 Task: Create Card Card0009 in Board Board0003 in Development in Trello
Action: Mouse moved to (640, 69)
Screenshot: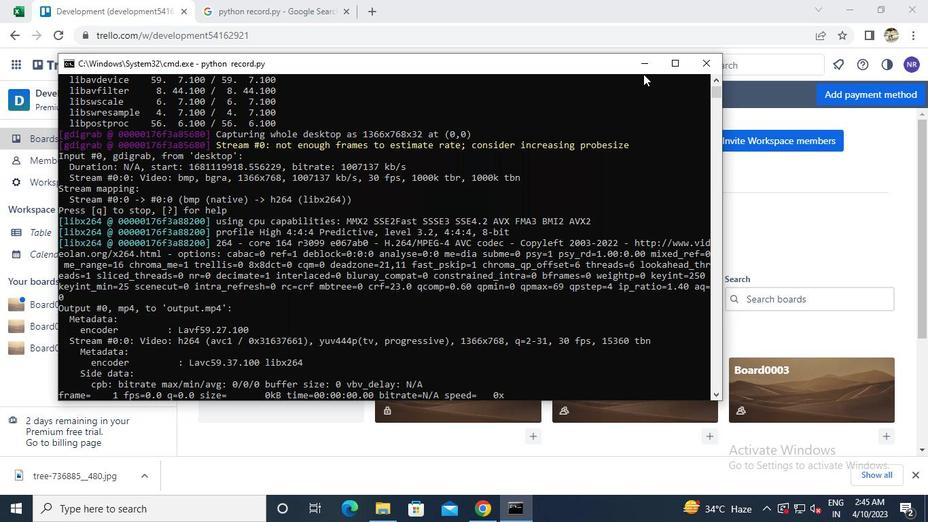 
Action: Mouse pressed left at (640, 69)
Screenshot: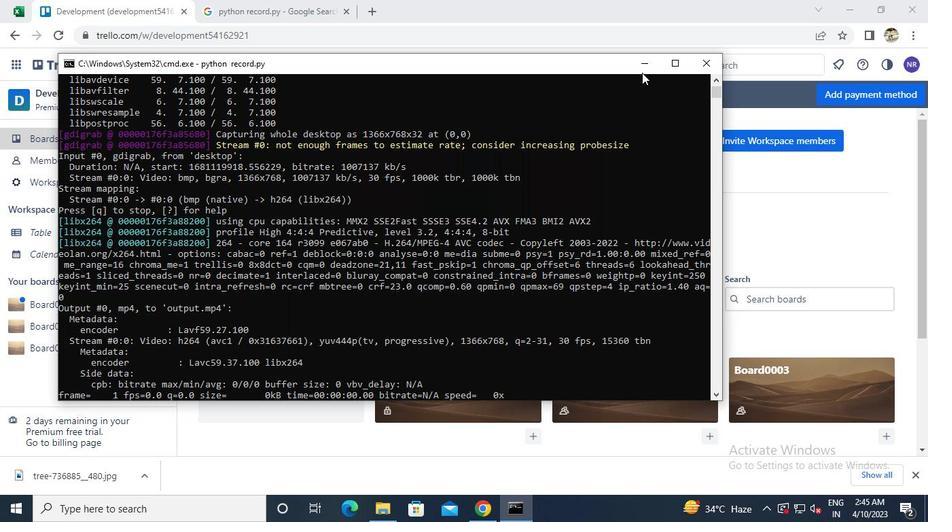 
Action: Mouse moved to (796, 386)
Screenshot: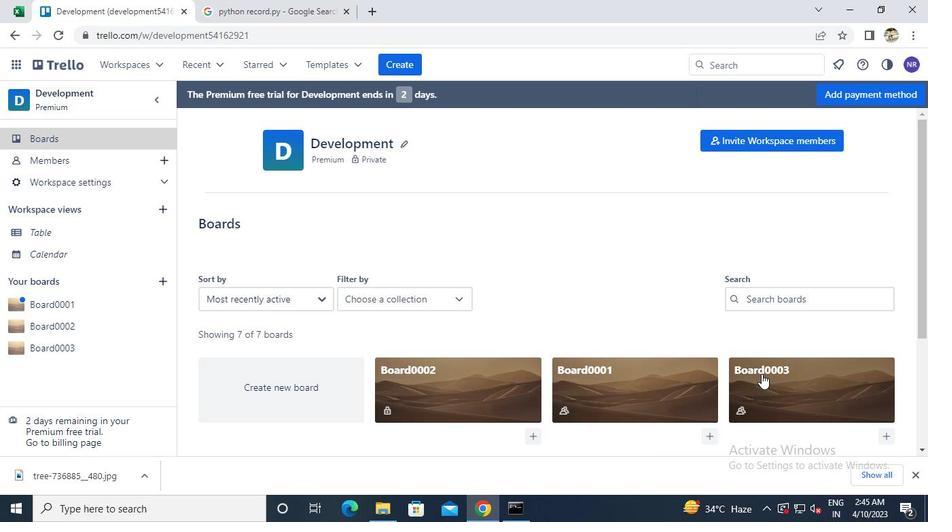 
Action: Mouse pressed left at (796, 386)
Screenshot: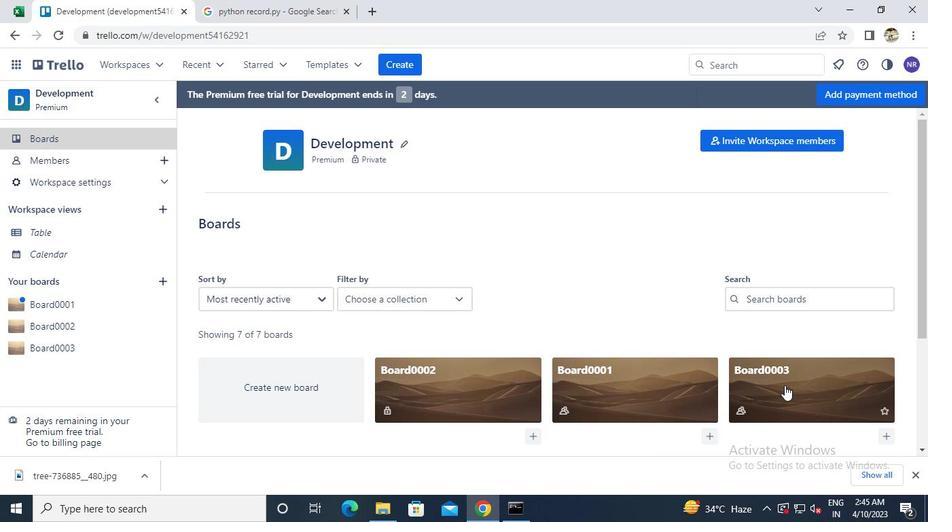
Action: Mouse moved to (249, 203)
Screenshot: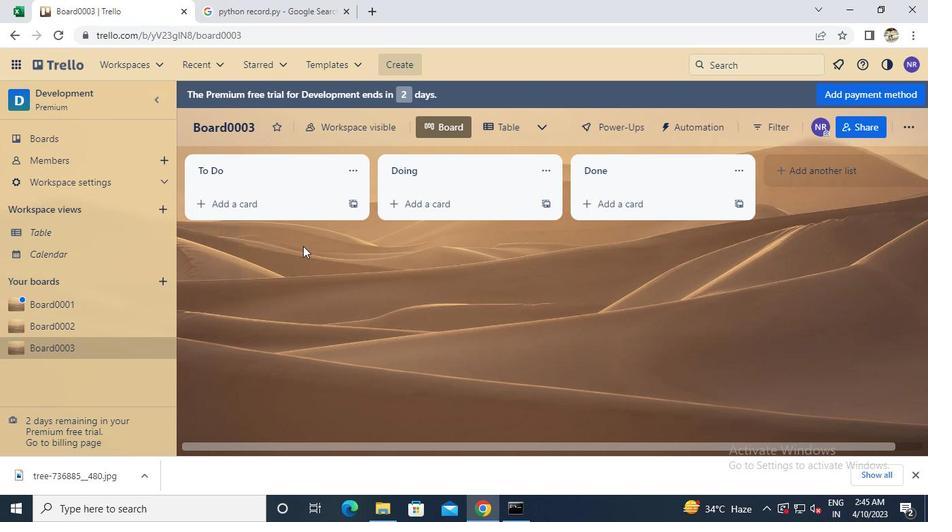 
Action: Mouse pressed left at (249, 203)
Screenshot: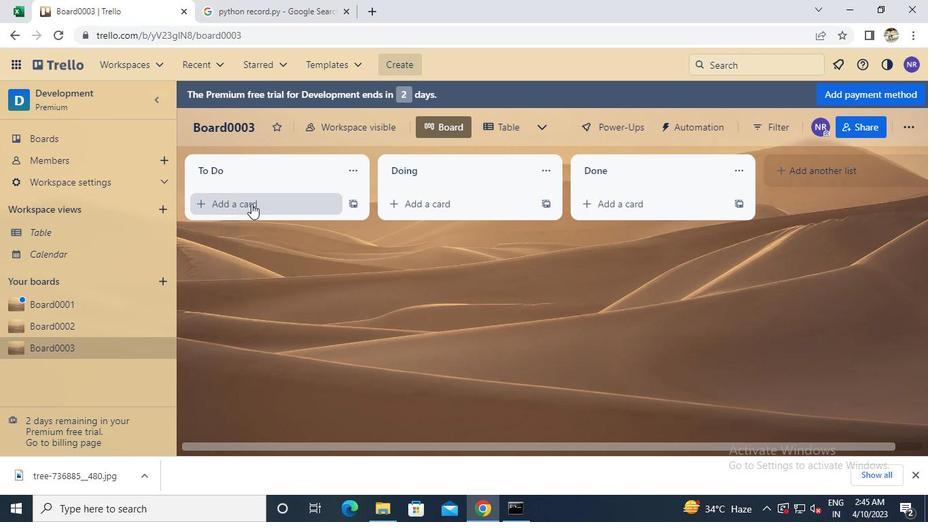 
Action: Keyboard Key.caps_lock
Screenshot: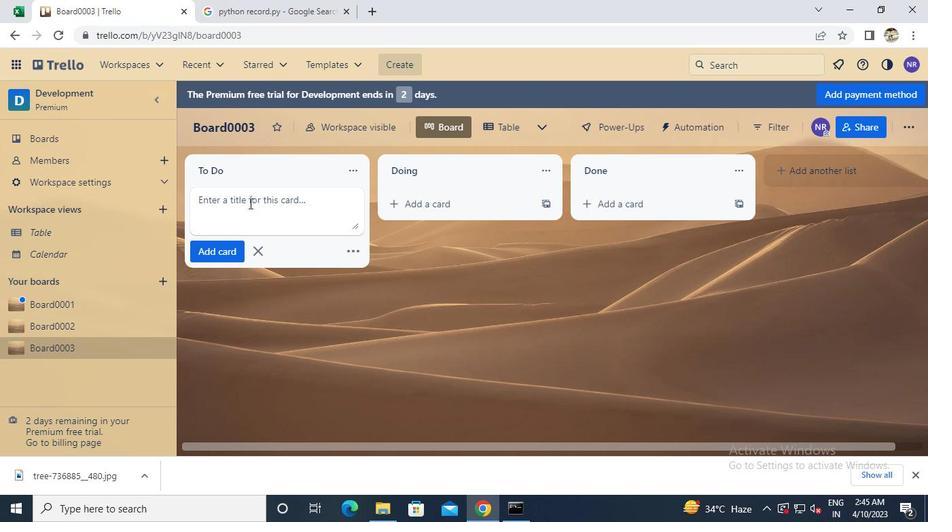 
Action: Keyboard c
Screenshot: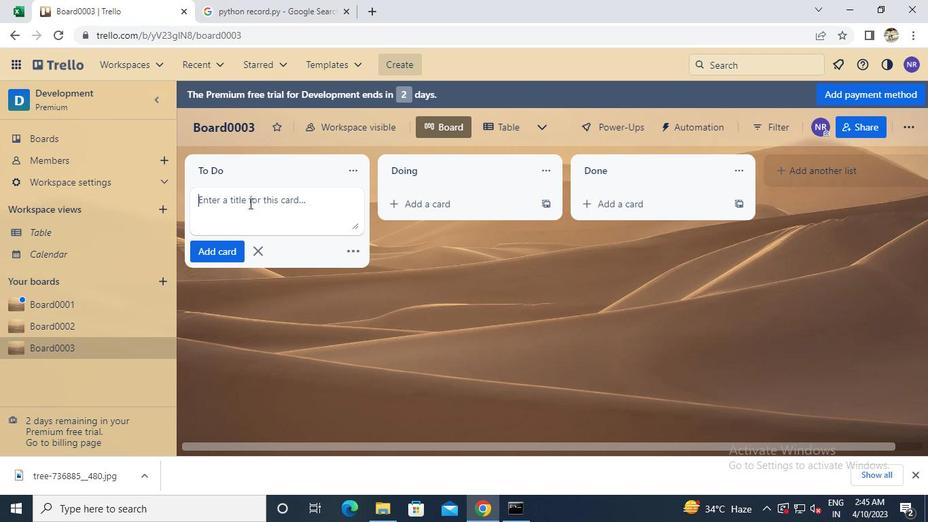 
Action: Keyboard Key.caps_lock
Screenshot: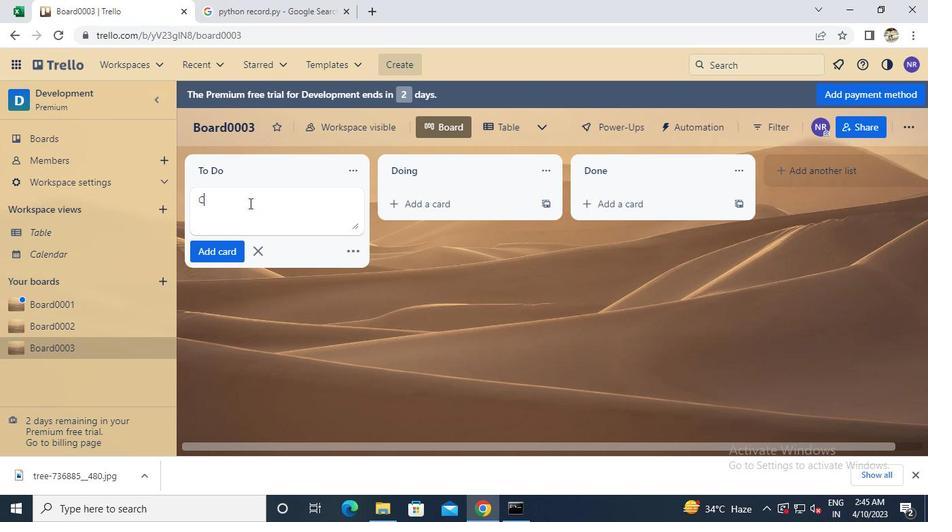
Action: Keyboard a
Screenshot: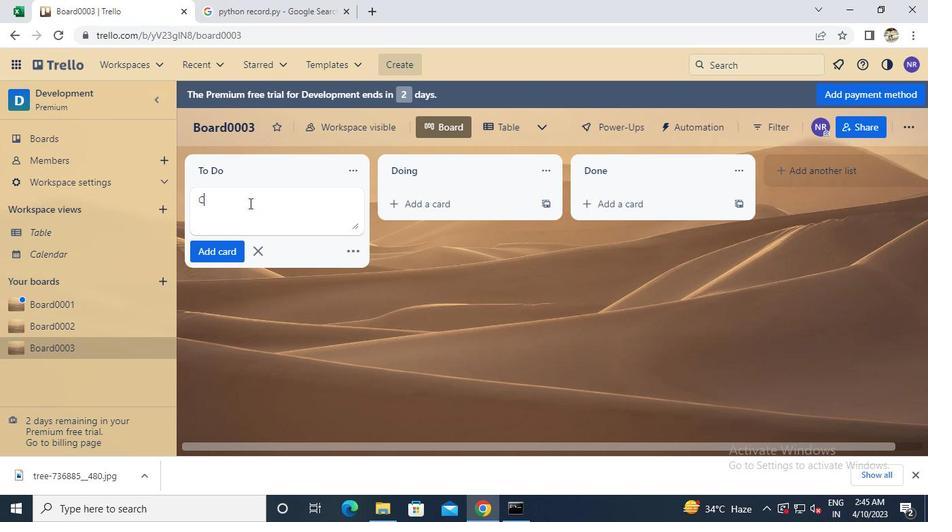 
Action: Keyboard r
Screenshot: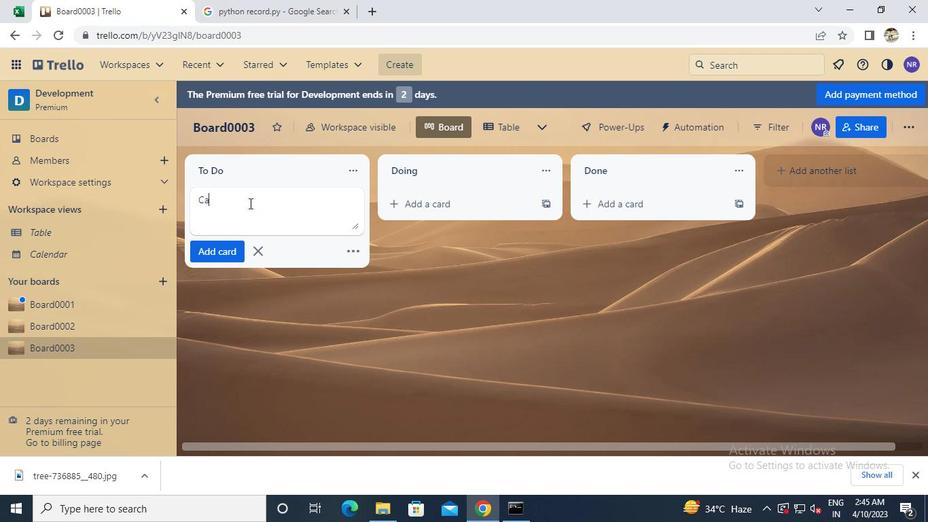 
Action: Keyboard d
Screenshot: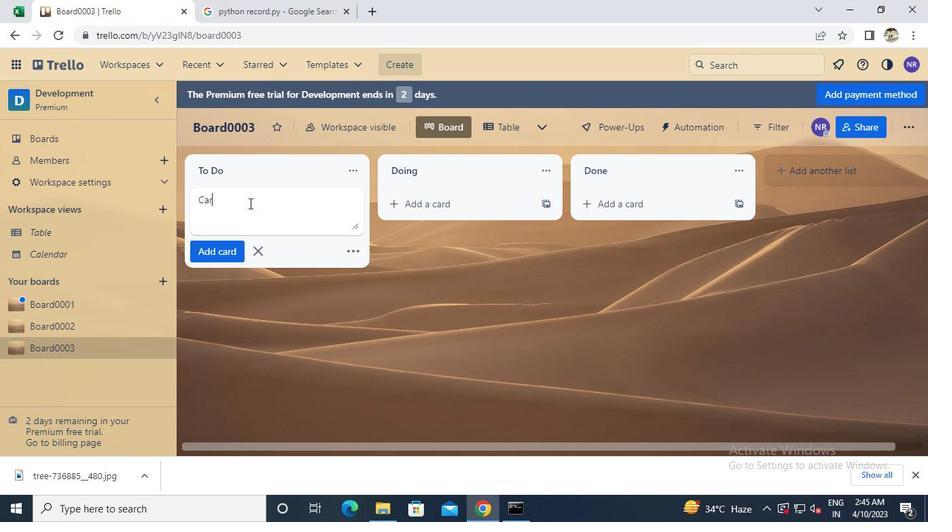 
Action: Keyboard 0
Screenshot: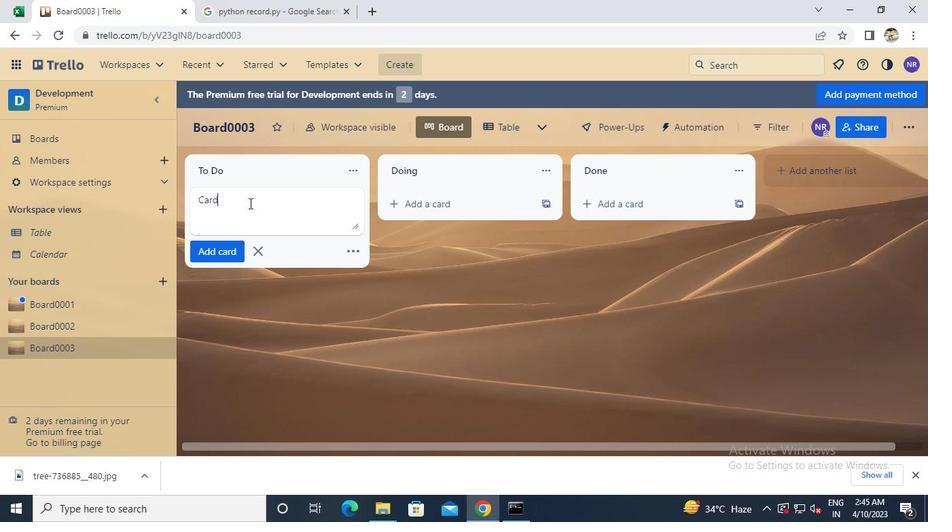 
Action: Keyboard 0
Screenshot: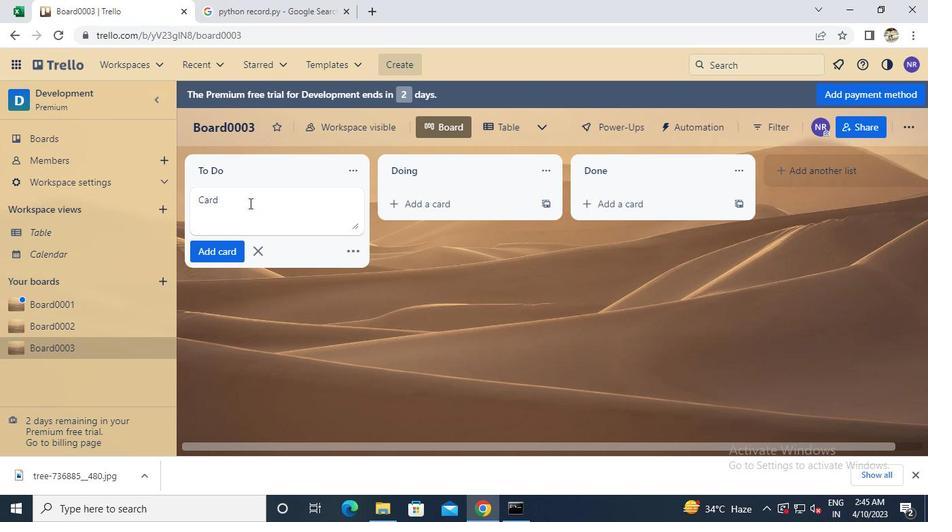 
Action: Keyboard 0
Screenshot: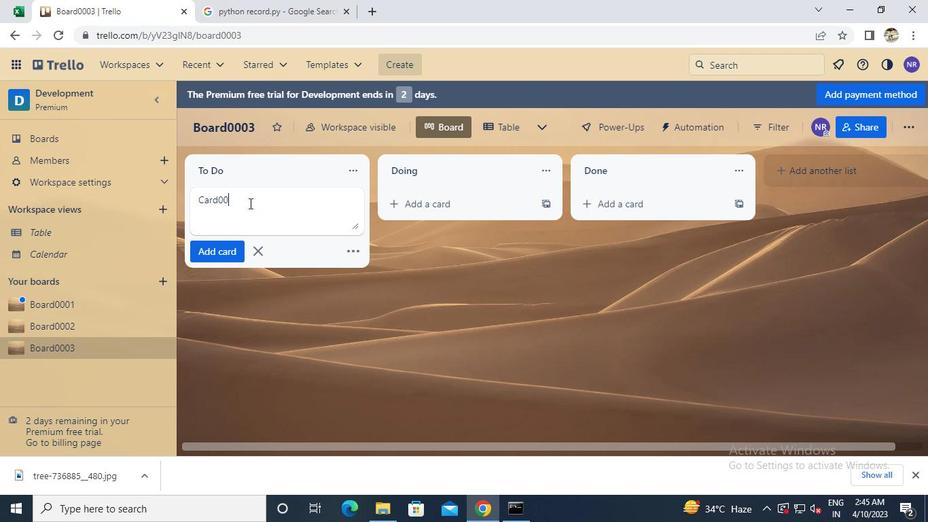 
Action: Keyboard 9
Screenshot: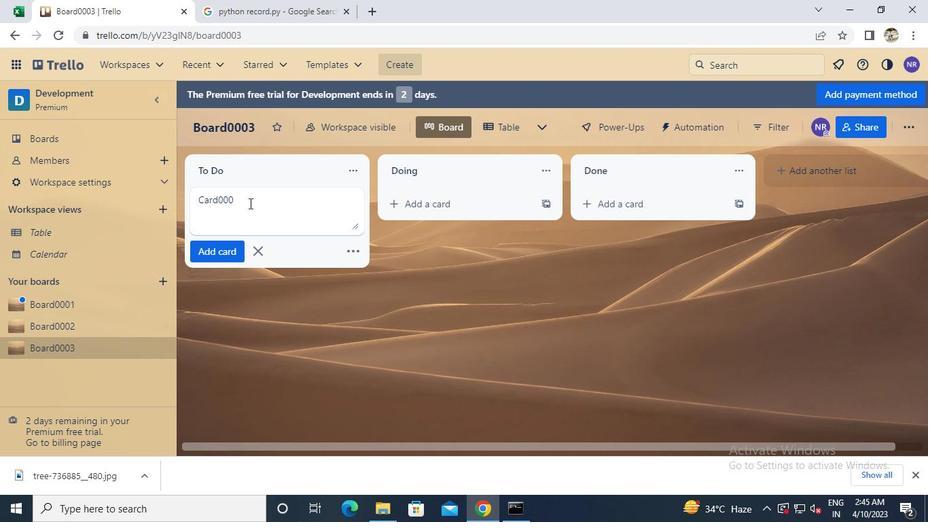 
Action: Mouse moved to (235, 252)
Screenshot: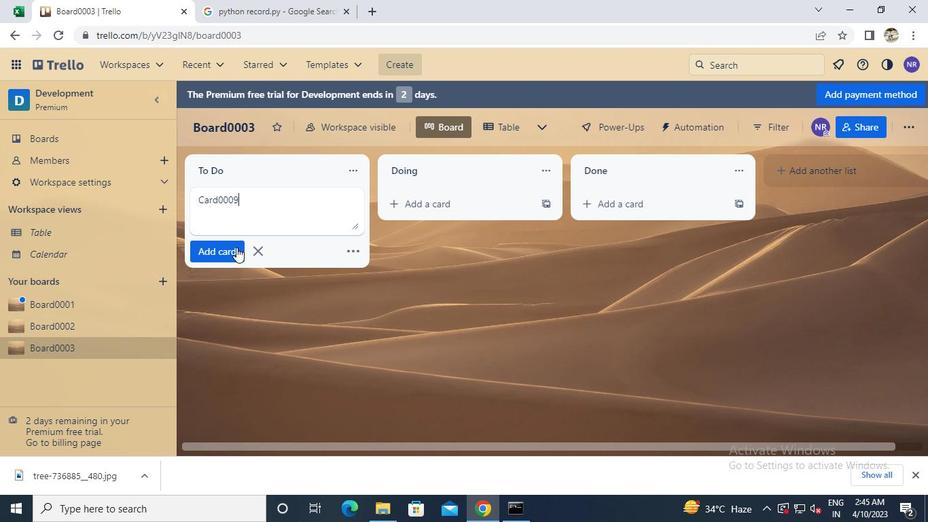 
Action: Mouse pressed left at (235, 252)
Screenshot: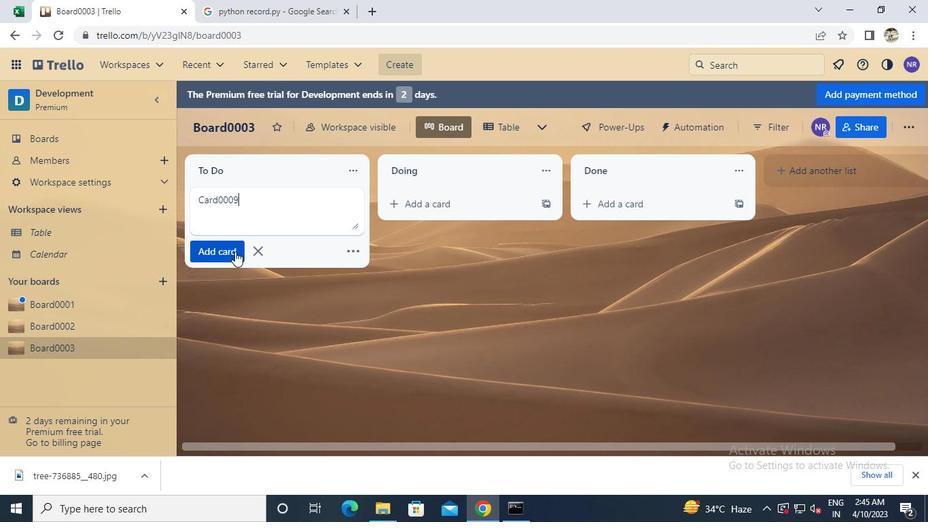 
Action: Mouse moved to (520, 512)
Screenshot: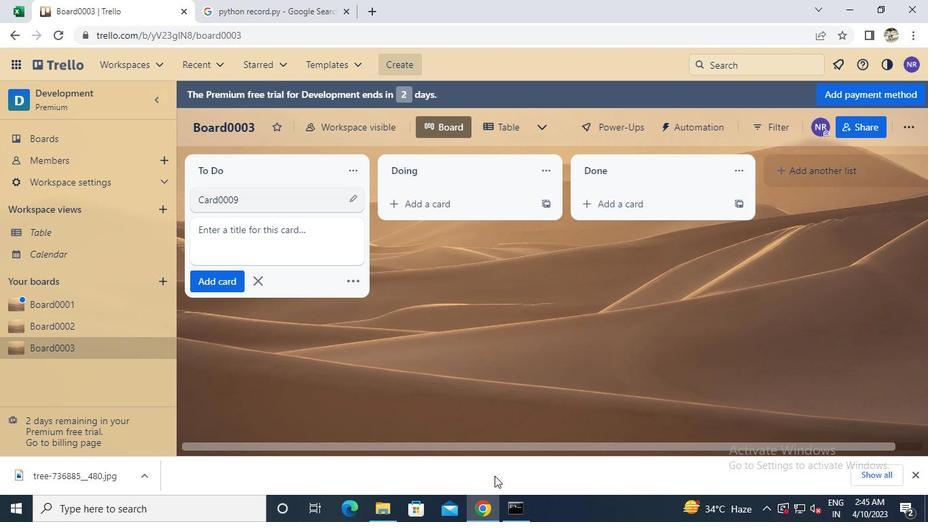 
Action: Mouse pressed left at (520, 512)
Screenshot: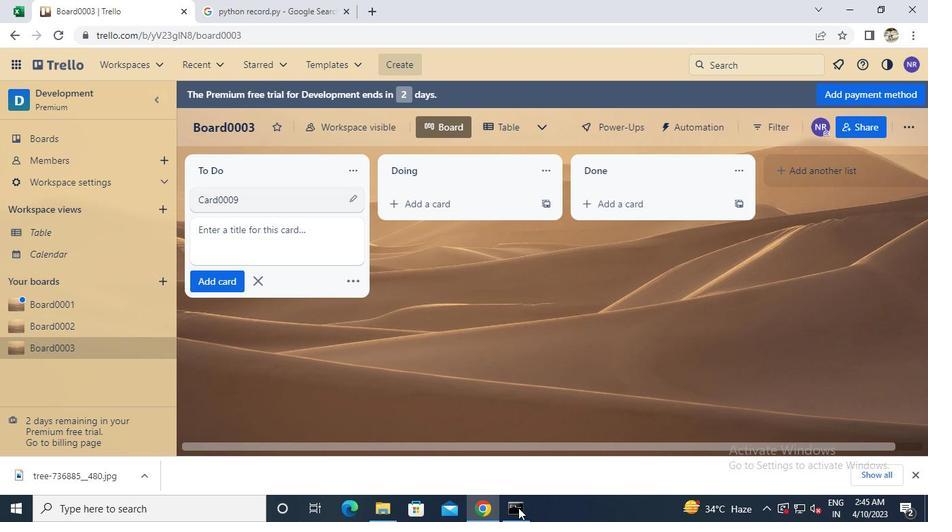 
Action: Mouse moved to (706, 55)
Screenshot: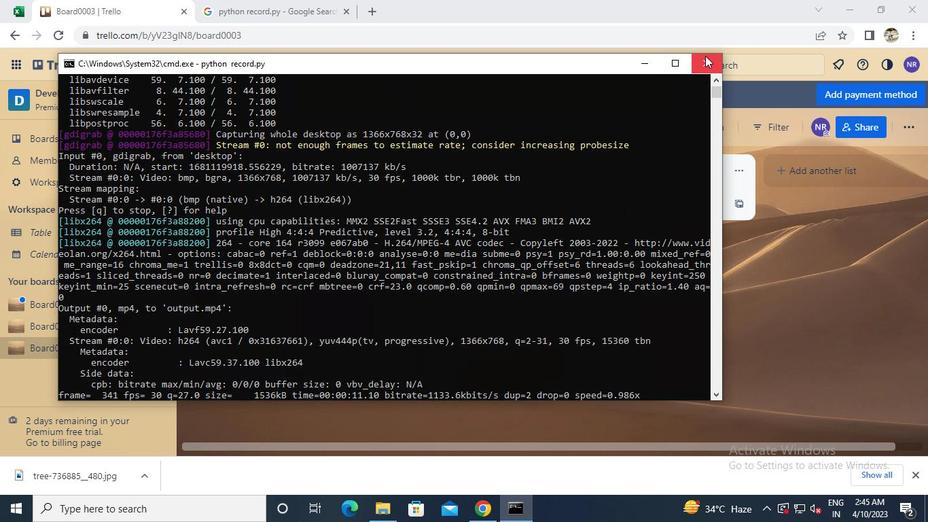 
Action: Mouse pressed left at (706, 55)
Screenshot: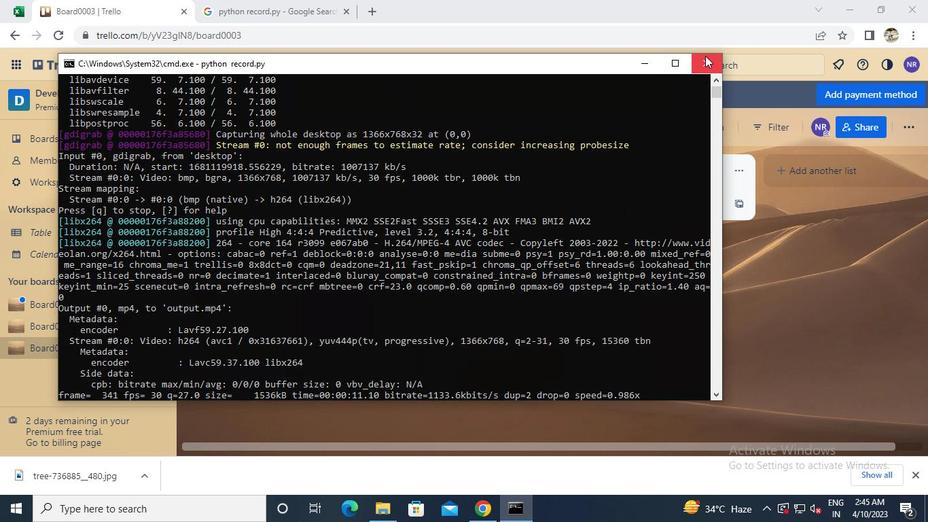 
